 Task: Update the home feature of the saved search to include the finished basement.
Action: Mouse moved to (316, 241)
Screenshot: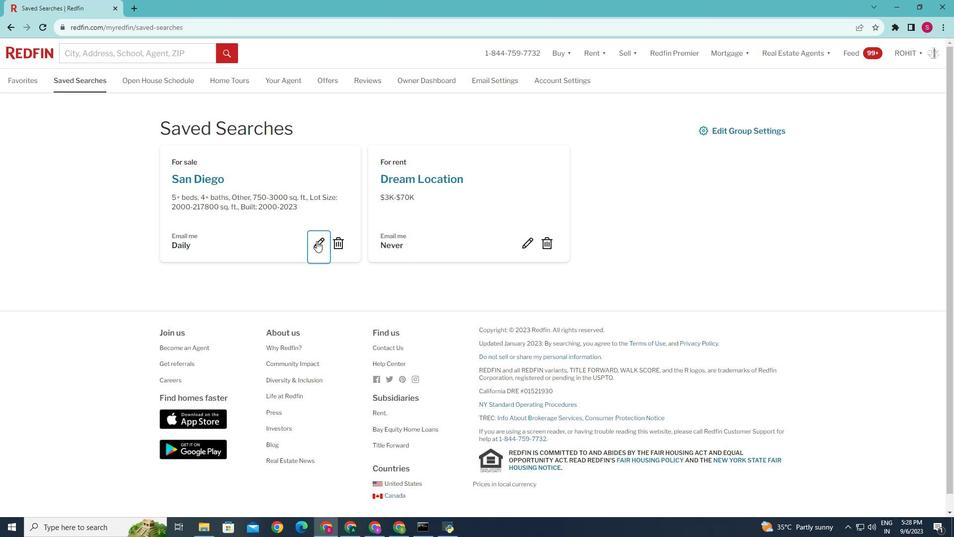
Action: Mouse pressed left at (316, 241)
Screenshot: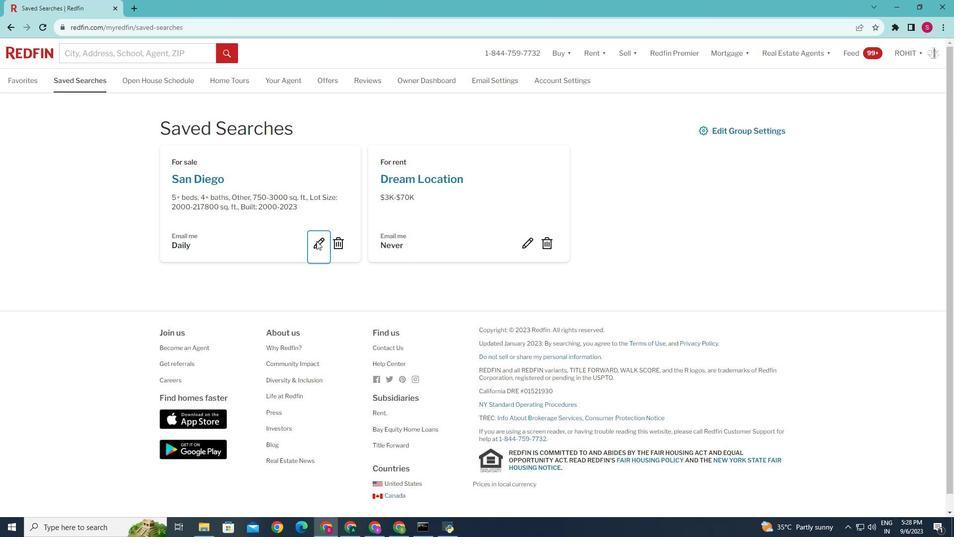 
Action: Mouse moved to (425, 289)
Screenshot: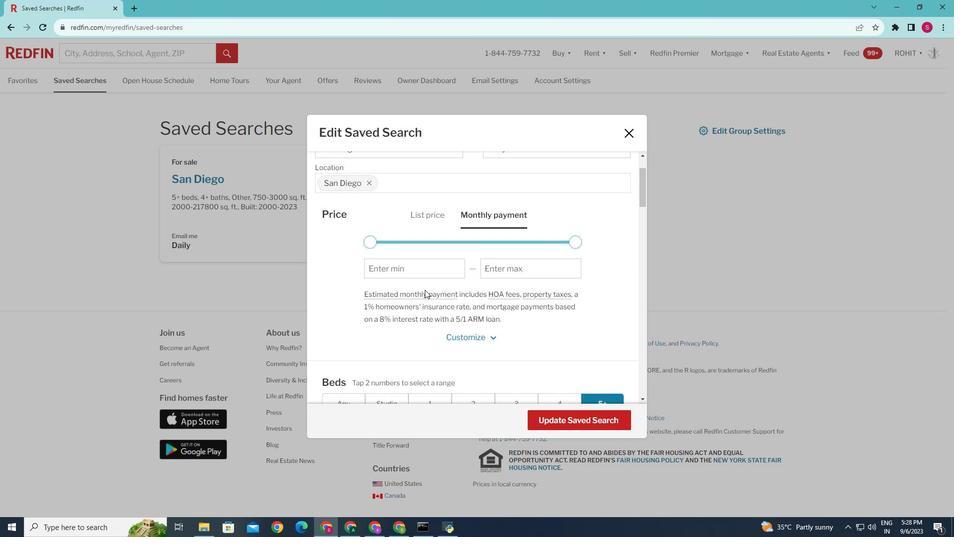 
Action: Mouse scrolled (425, 289) with delta (0, 0)
Screenshot: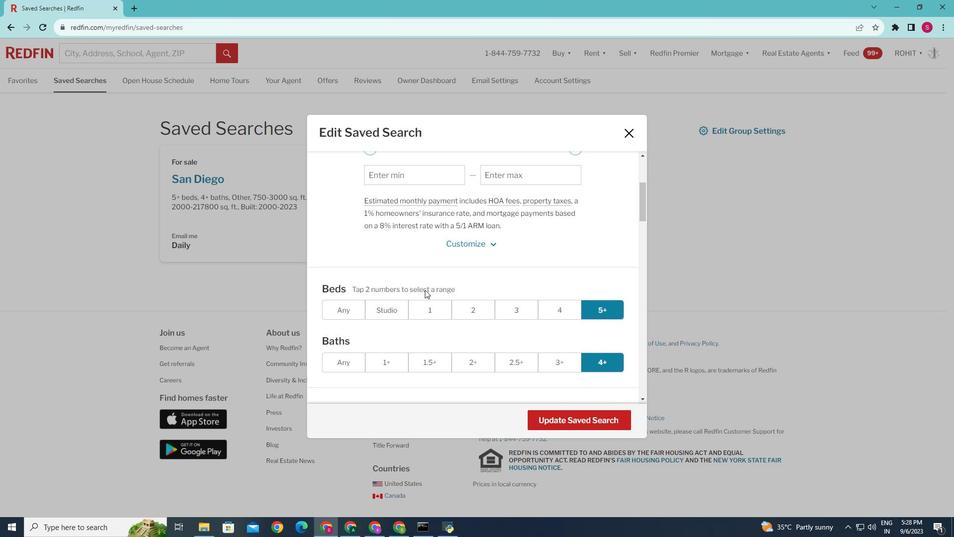
Action: Mouse scrolled (425, 289) with delta (0, 0)
Screenshot: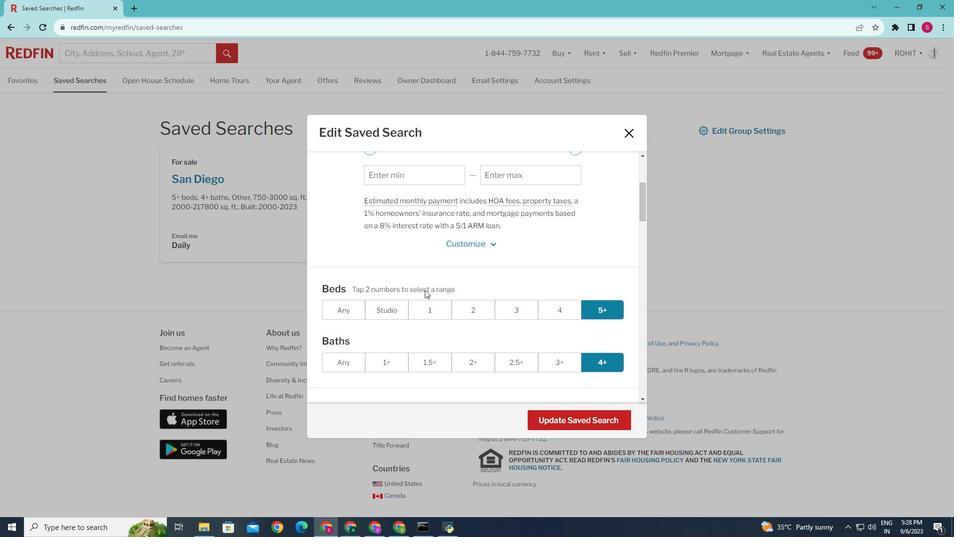 
Action: Mouse scrolled (425, 289) with delta (0, 0)
Screenshot: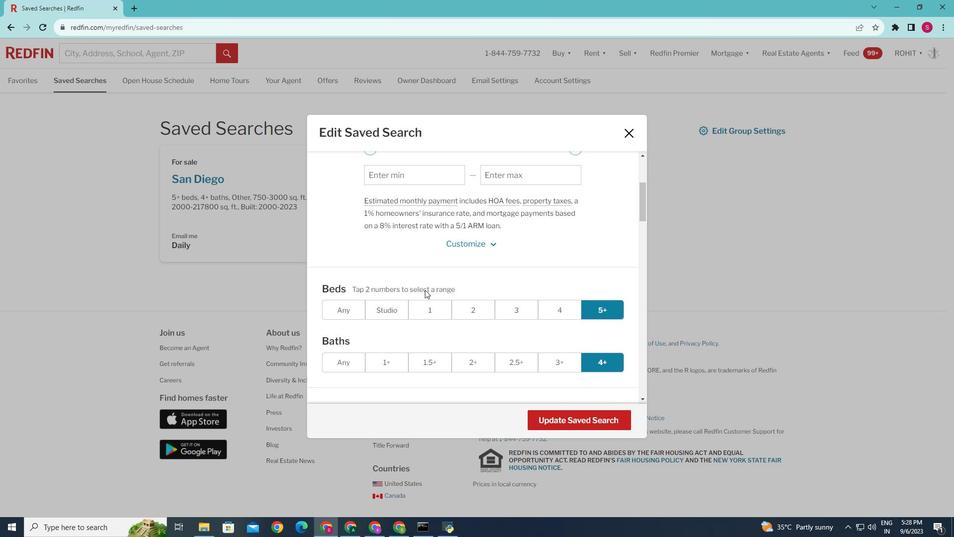 
Action: Mouse scrolled (425, 289) with delta (0, 0)
Screenshot: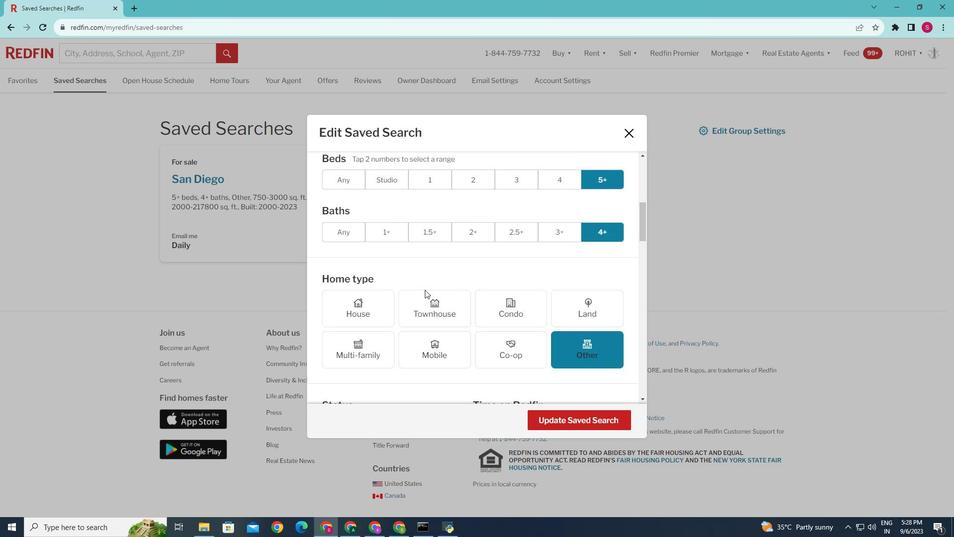 
Action: Mouse scrolled (425, 289) with delta (0, 0)
Screenshot: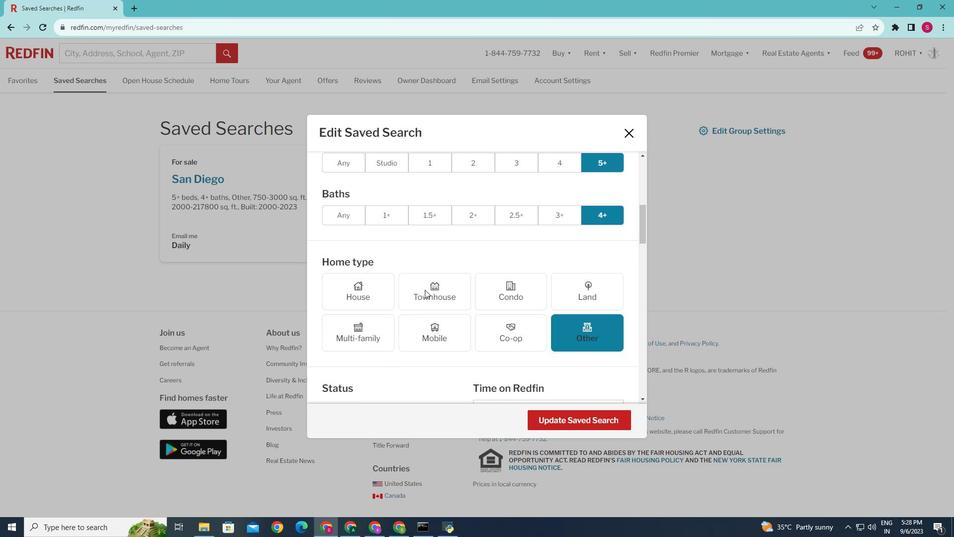 
Action: Mouse scrolled (425, 289) with delta (0, 0)
Screenshot: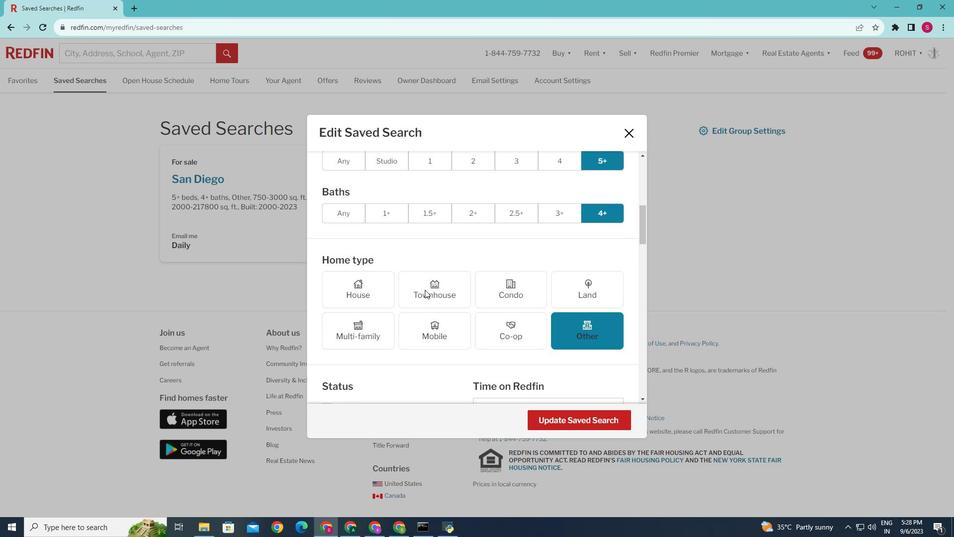 
Action: Mouse scrolled (425, 289) with delta (0, 0)
Screenshot: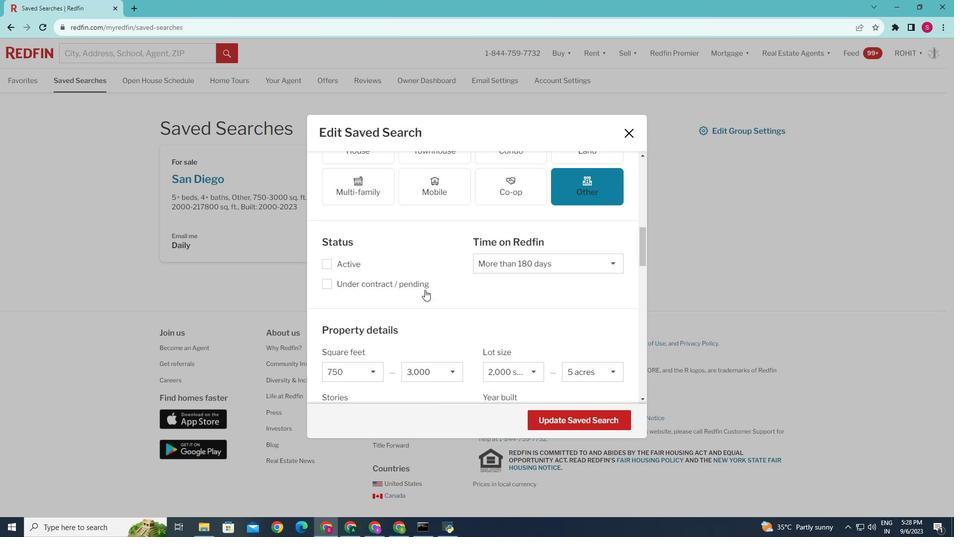 
Action: Mouse scrolled (425, 289) with delta (0, 0)
Screenshot: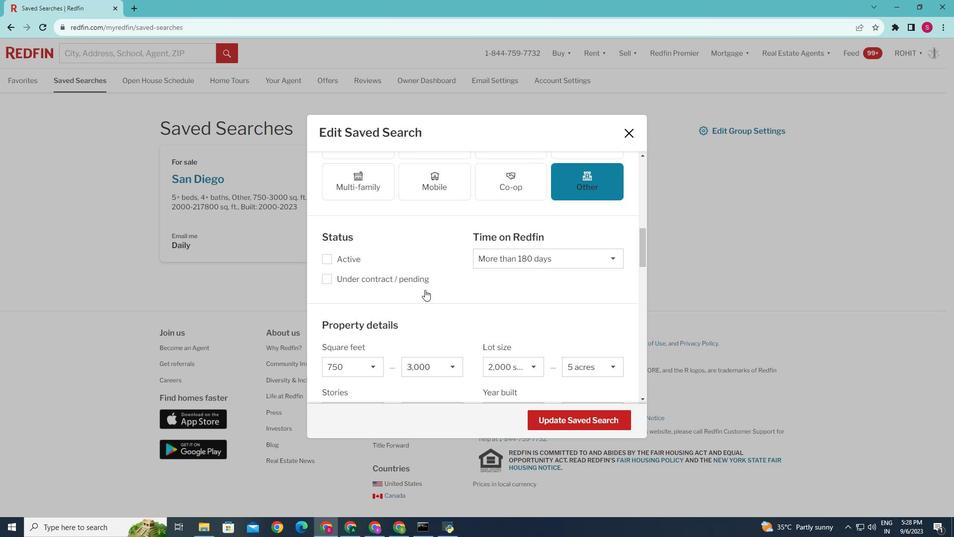
Action: Mouse scrolled (425, 289) with delta (0, 0)
Screenshot: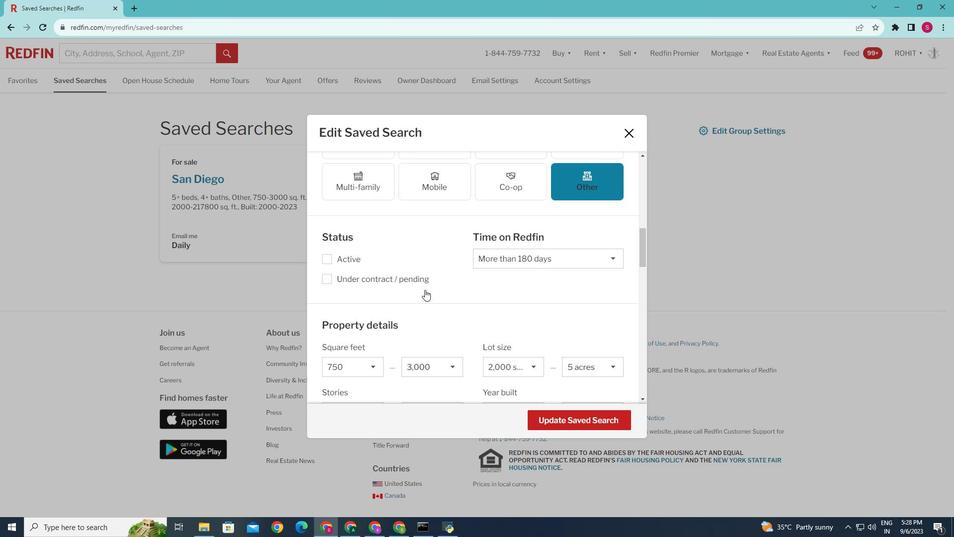 
Action: Mouse scrolled (425, 289) with delta (0, 0)
Screenshot: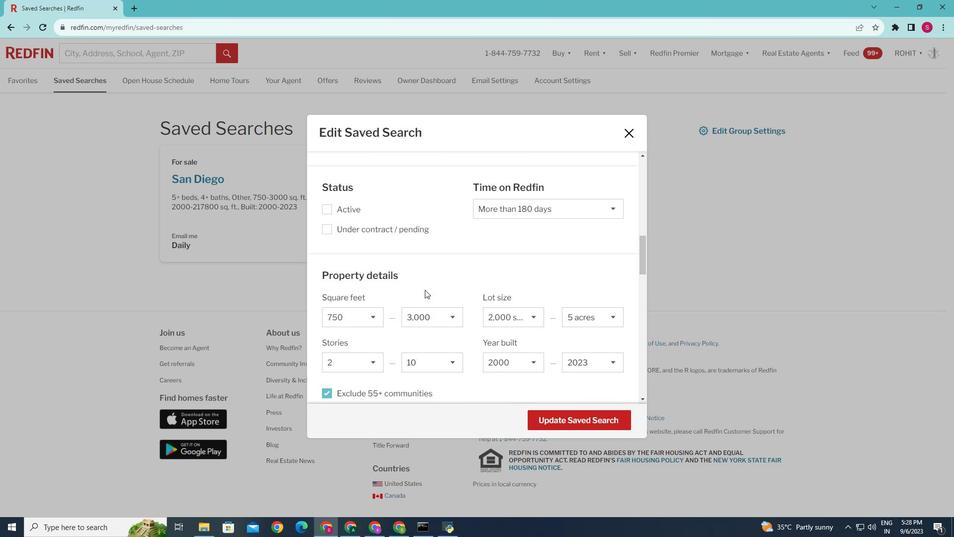 
Action: Mouse scrolled (425, 289) with delta (0, 0)
Screenshot: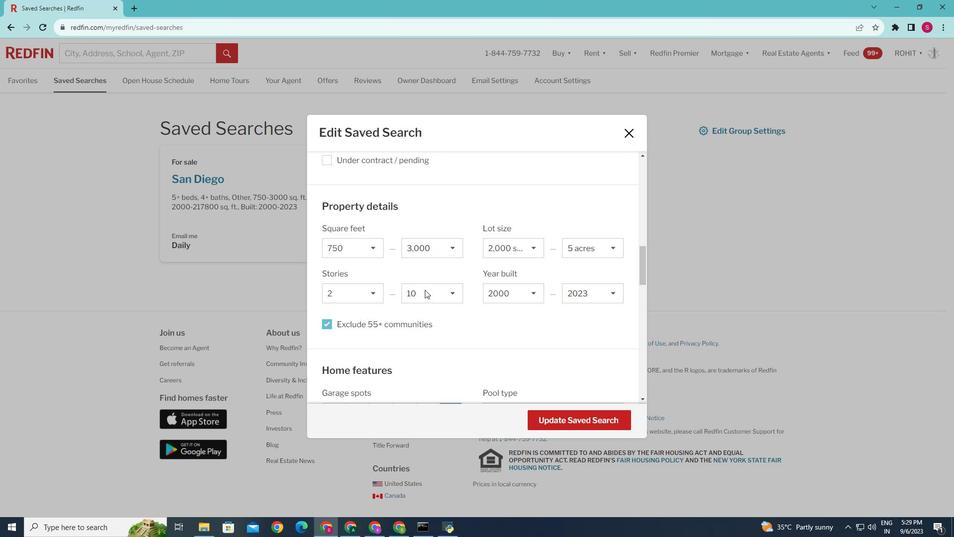 
Action: Mouse scrolled (425, 289) with delta (0, 0)
Screenshot: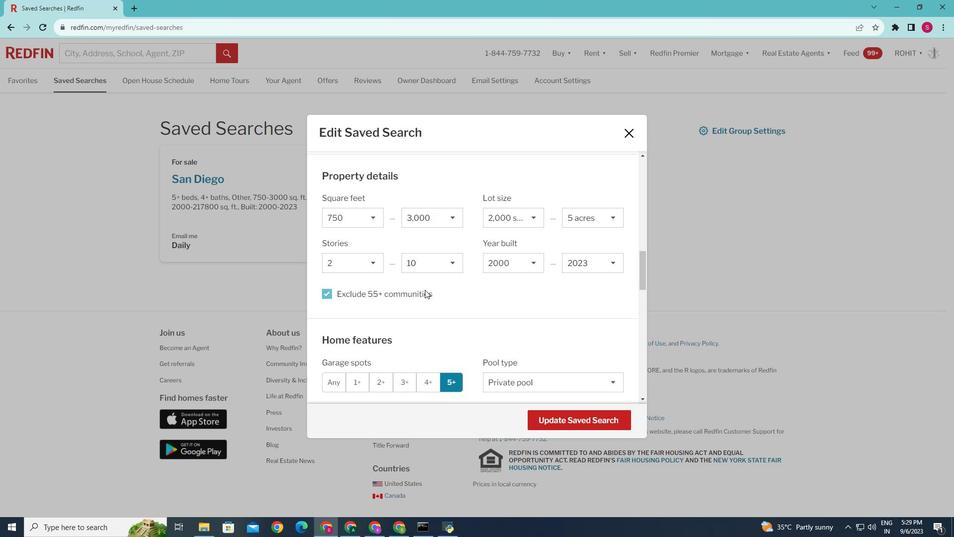 
Action: Mouse scrolled (425, 289) with delta (0, 0)
Screenshot: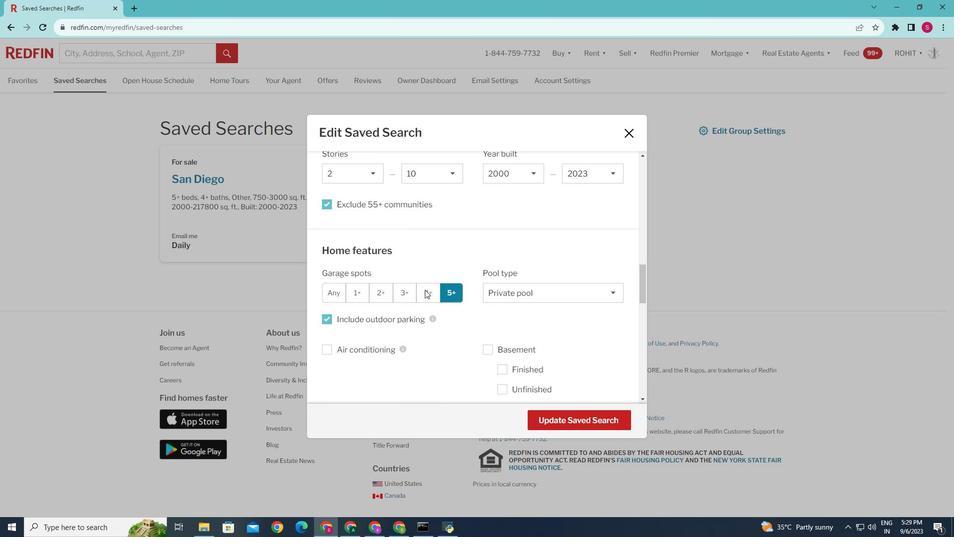
Action: Mouse scrolled (425, 289) with delta (0, 0)
Screenshot: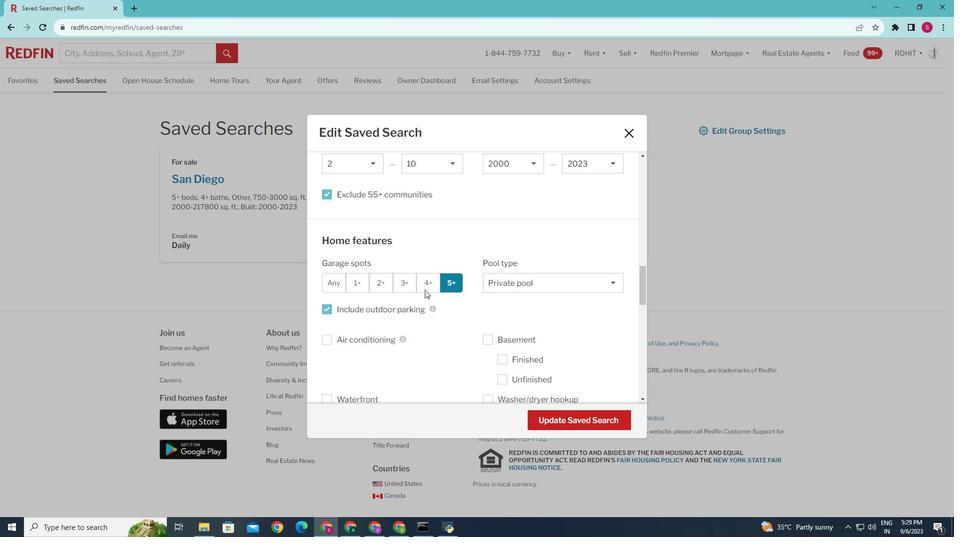 
Action: Mouse scrolled (425, 289) with delta (0, 0)
Screenshot: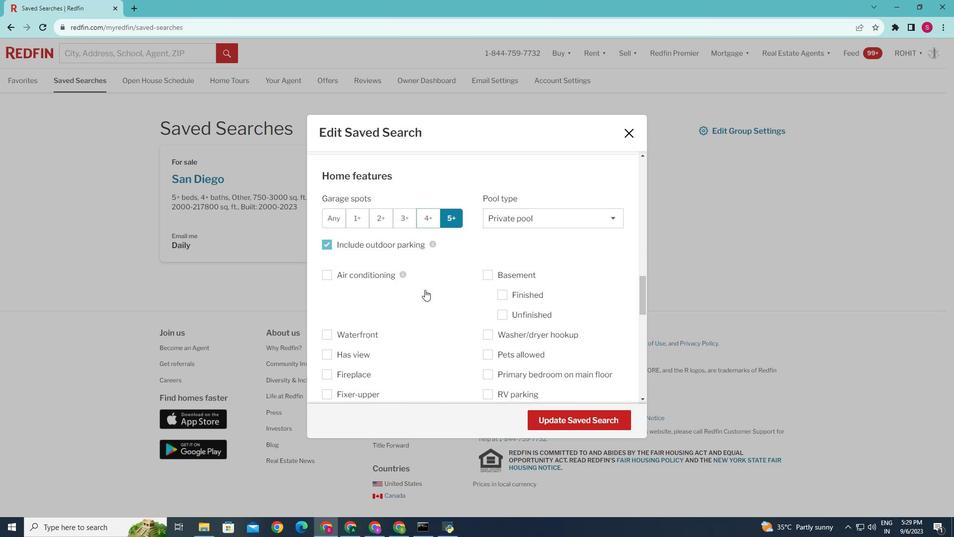 
Action: Mouse scrolled (425, 289) with delta (0, 0)
Screenshot: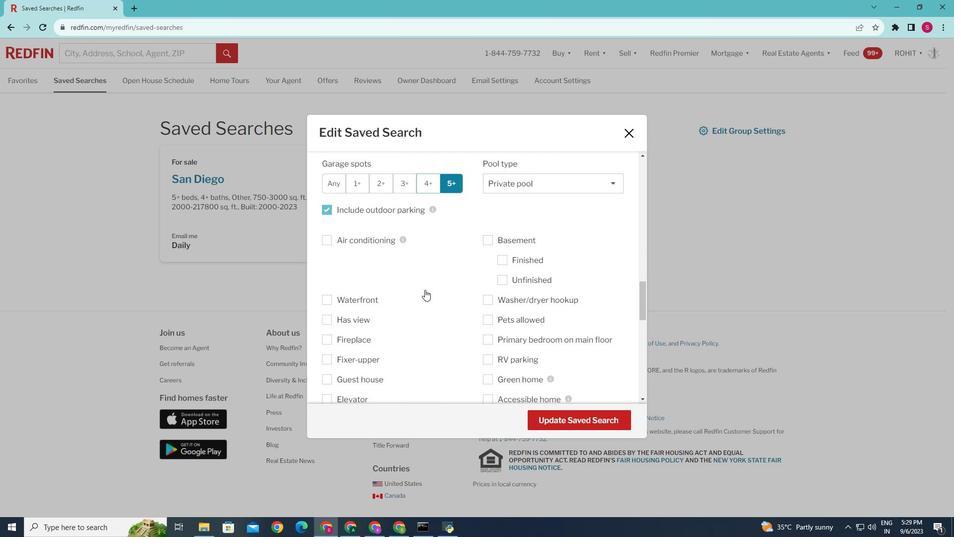 
Action: Mouse moved to (484, 265)
Screenshot: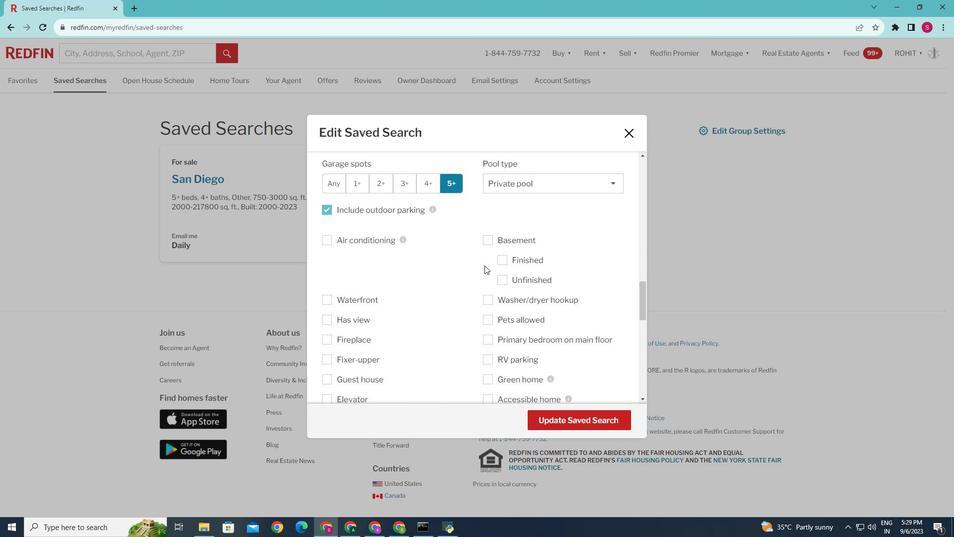 
Action: Mouse scrolled (484, 265) with delta (0, 0)
Screenshot: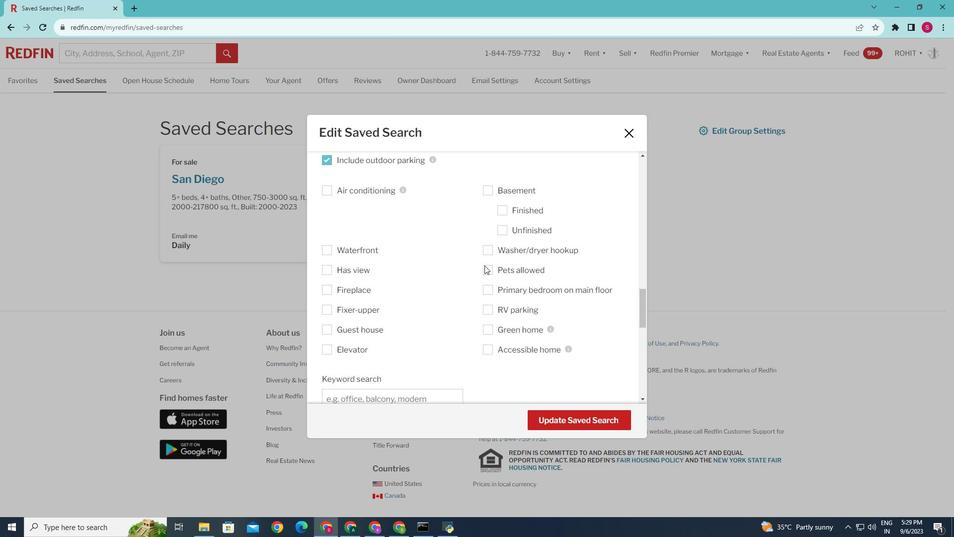 
Action: Mouse moved to (502, 210)
Screenshot: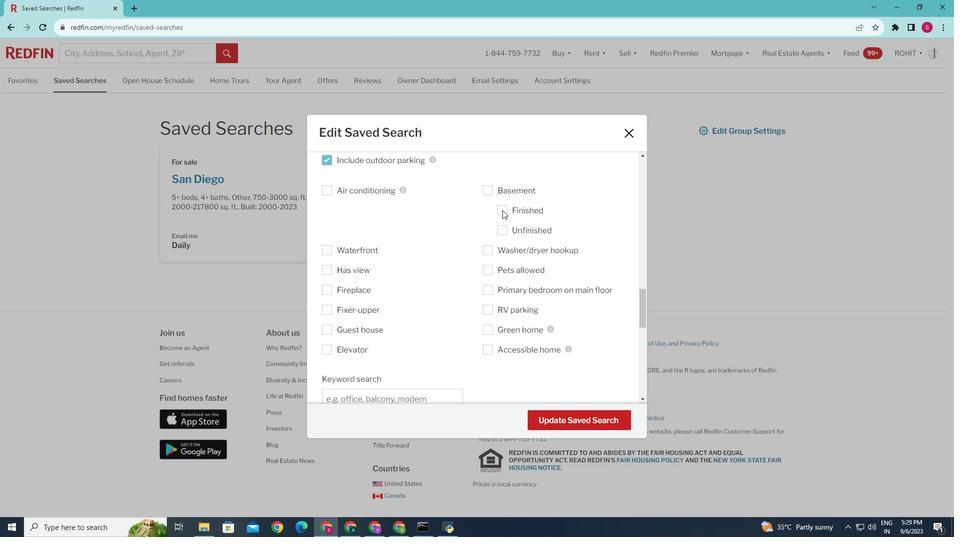 
Action: Mouse pressed left at (502, 210)
Screenshot: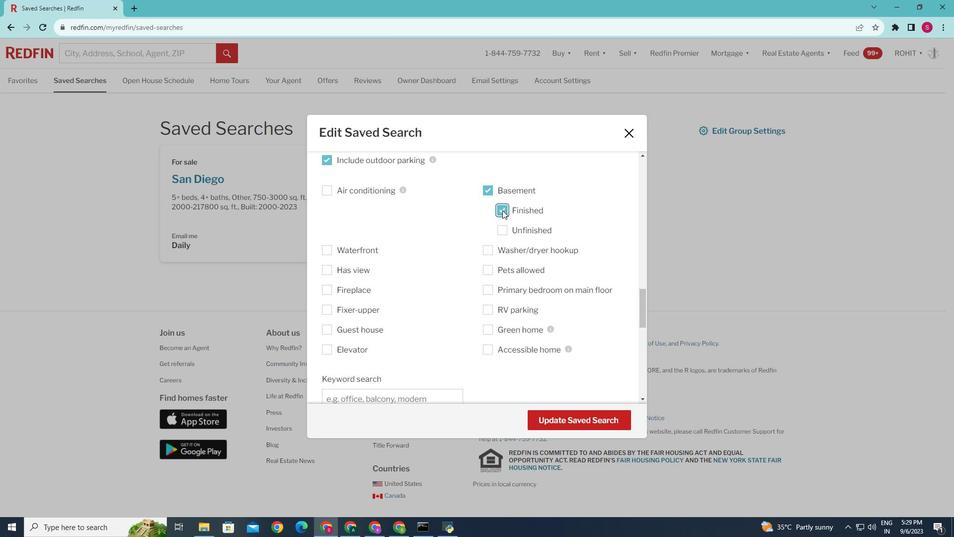
Action: Mouse moved to (550, 419)
Screenshot: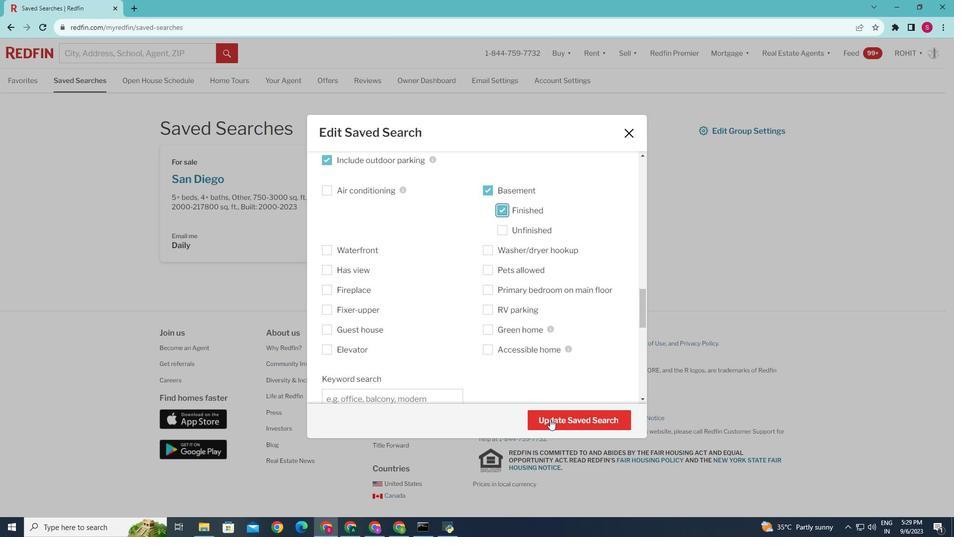 
Action: Mouse pressed left at (550, 419)
Screenshot: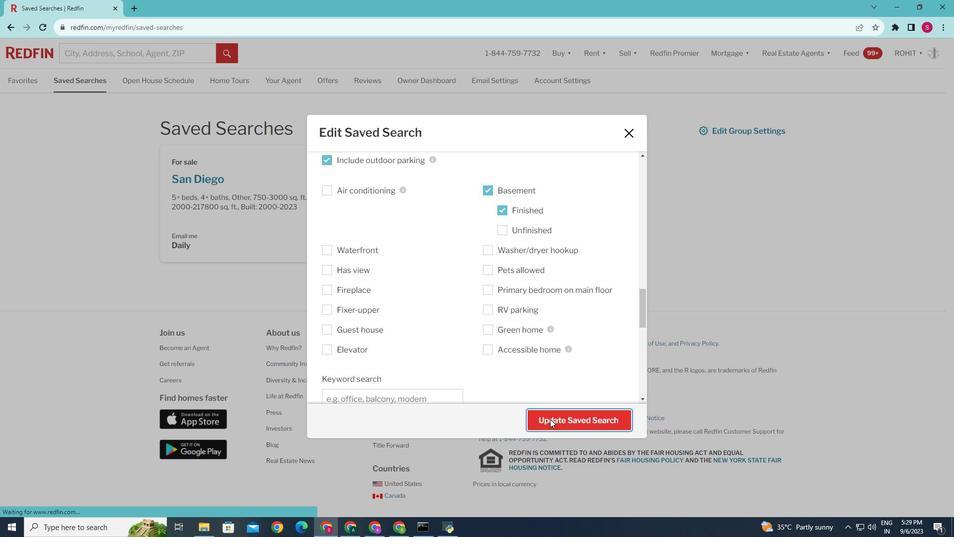 
